 Task: Who designed the Farnsworth House in Illinois?
Action: Mouse moved to (128, 117)
Screenshot: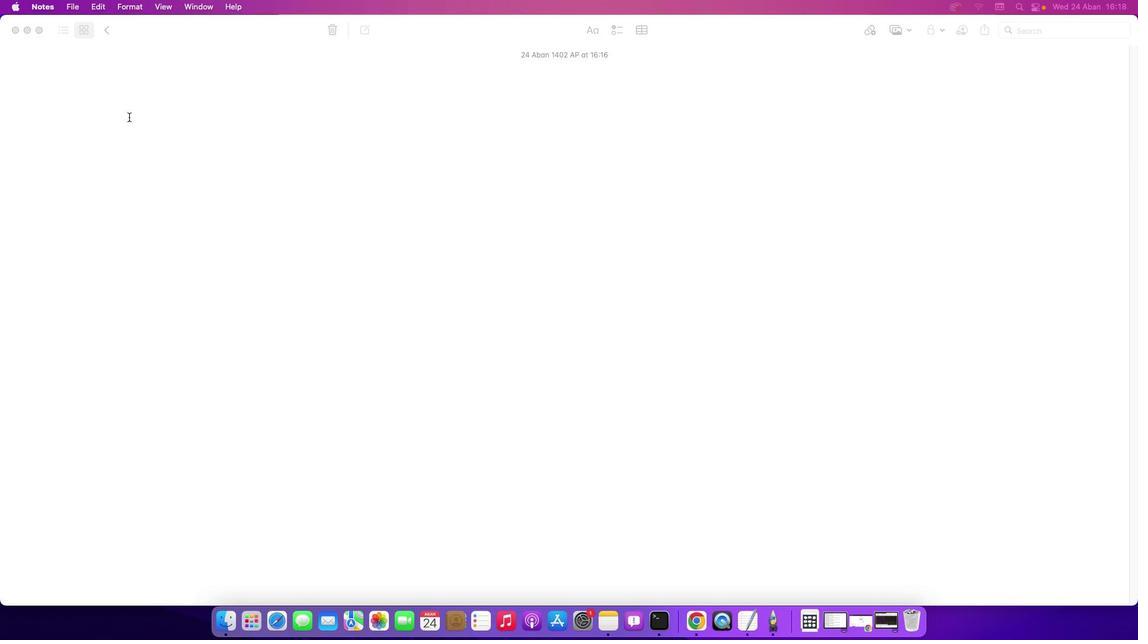 
Action: Mouse pressed left at (128, 117)
Screenshot: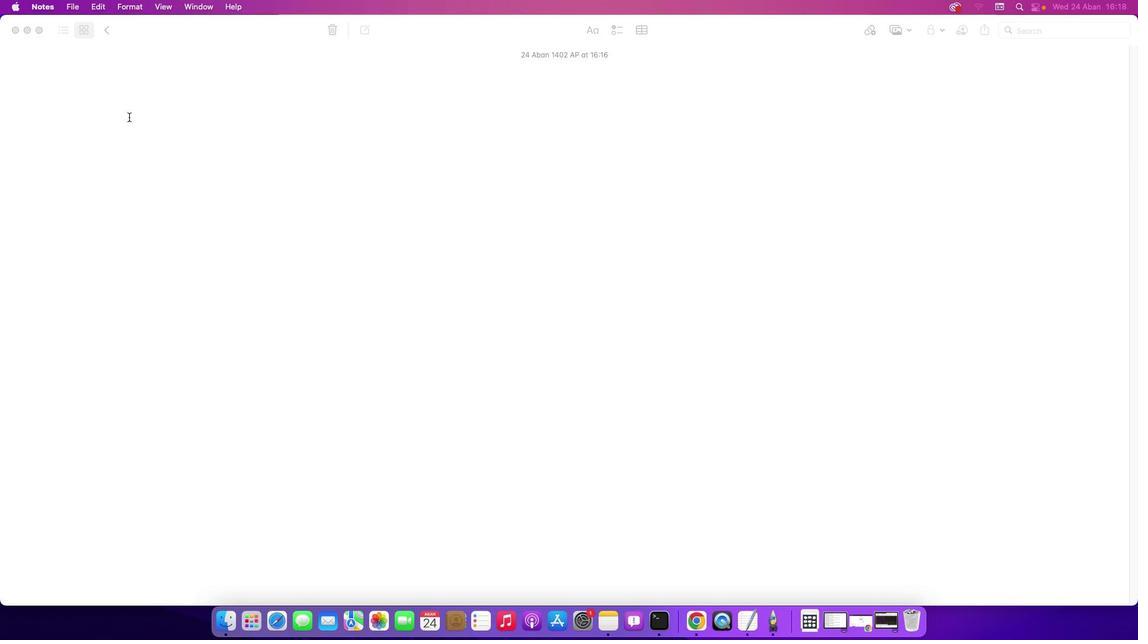 
Action: Key pressed Key.shift'W''h''o'Key.spaceKey.spaceKey.spaceKey.space'd''e''s''i''g''n''e''d'Key.leftKey.leftKey.leftKey.leftKey.leftKey.leftKey.leftKey.leftKey.leftKey.rightKey.backspaceKey.backspaceKey.backspaceKey.rightKey.rightKey.rightKey.rightKey.rightKey.rightKey.rightKey.rightKey.space't''h''e'Key.spaceKey.shift'F''a''r''n''s''w''o''r''t''h'Key.spaceKey.shift'H''o''u''s''e'Key.space'i''n'Key.spaceKey.shift'I''l''l''i''n''o''i''s'Key.shift_r'?'Key.enter
Screenshot: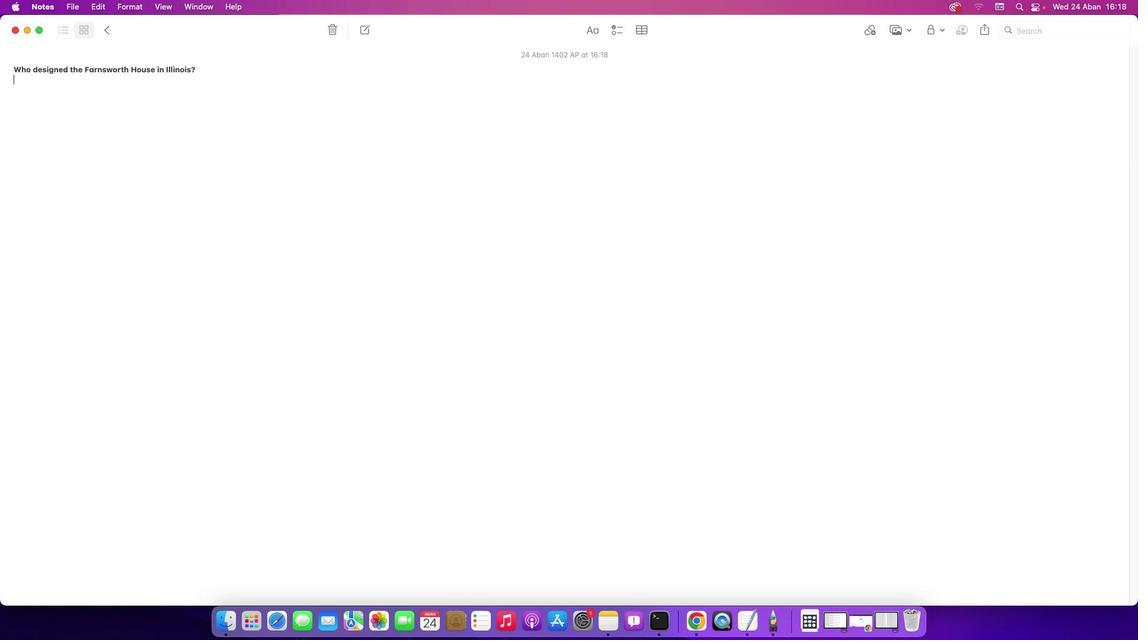 
Action: Mouse moved to (862, 624)
Screenshot: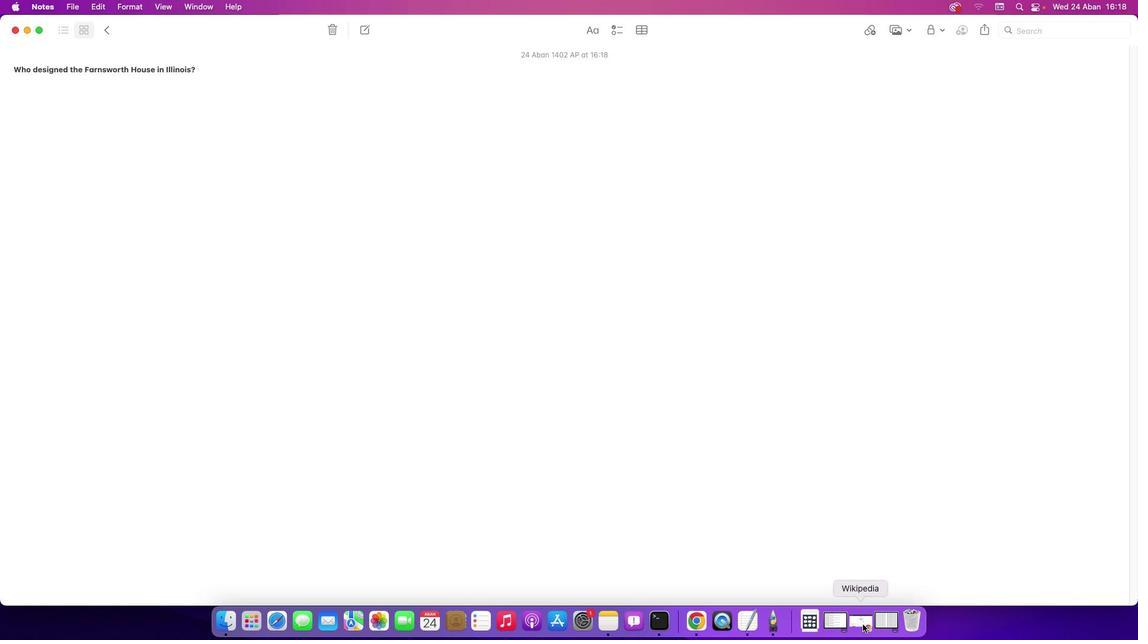
Action: Mouse pressed left at (862, 624)
Screenshot: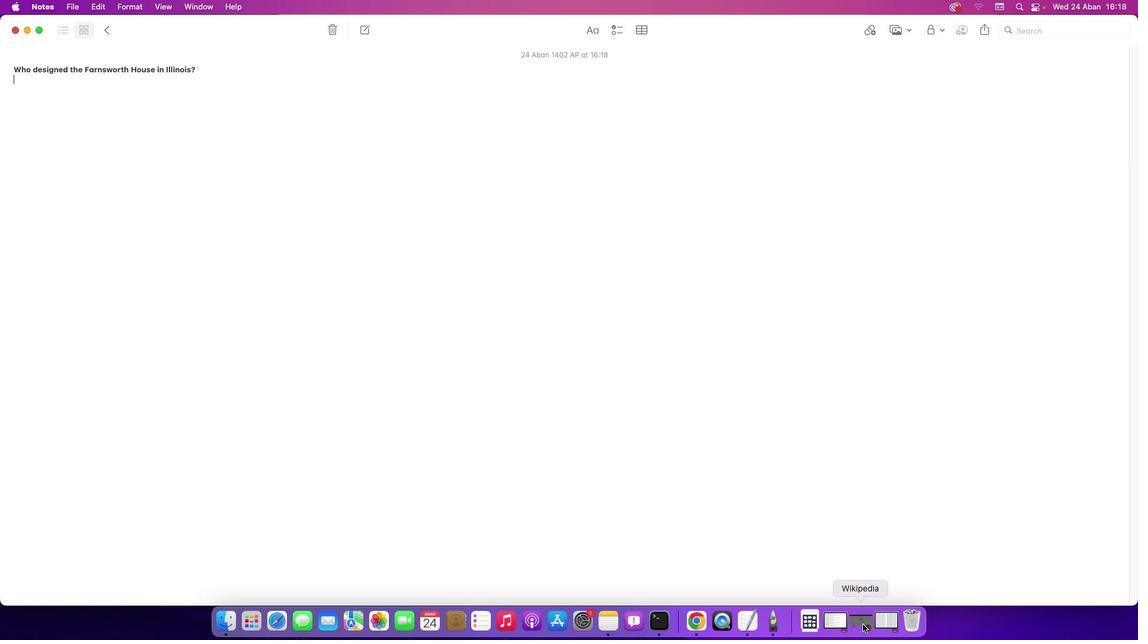 
Action: Mouse moved to (450, 354)
Screenshot: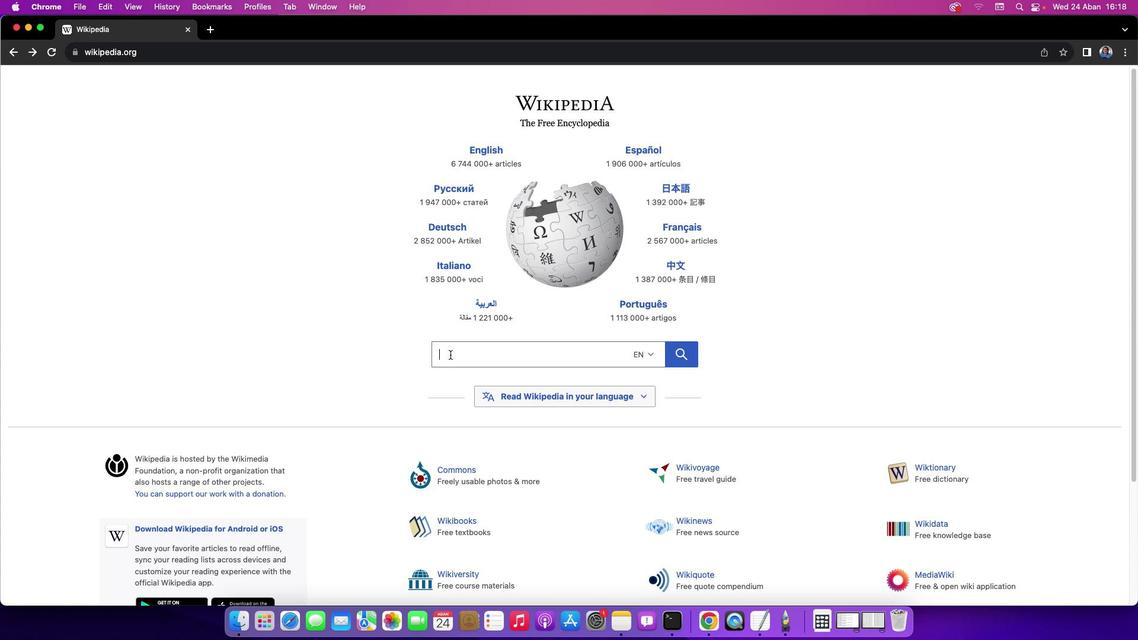 
Action: Mouse pressed left at (450, 354)
Screenshot: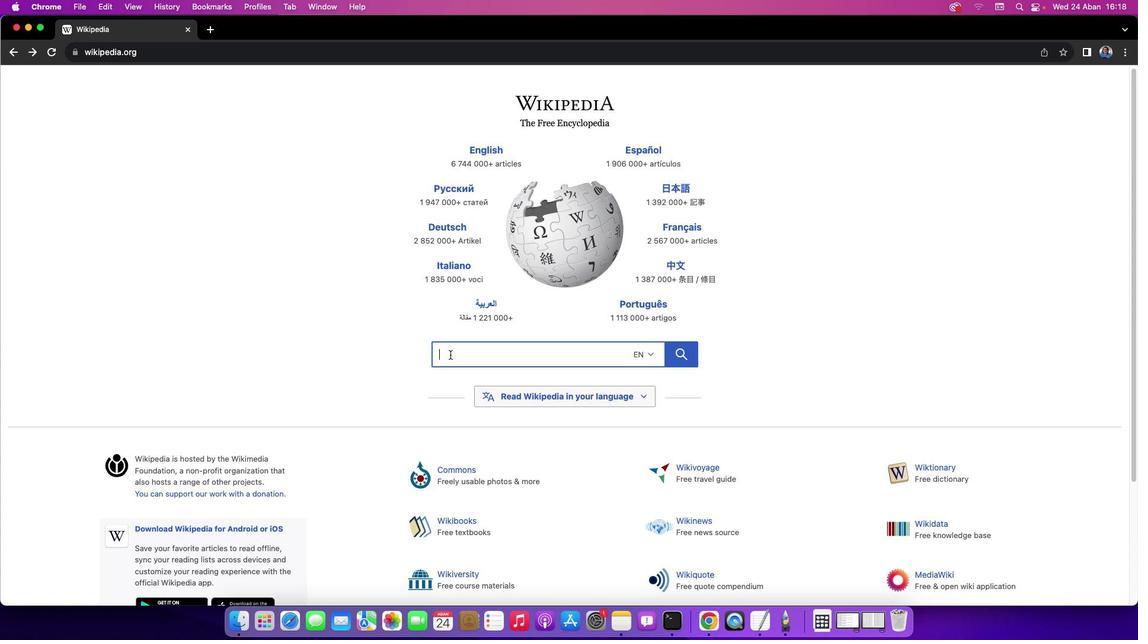 
Action: Key pressed Key.shift'F''a''r''n''s''w''o''r''t''h'Key.spaceKey.shift'H''o''u''s''e'
Screenshot: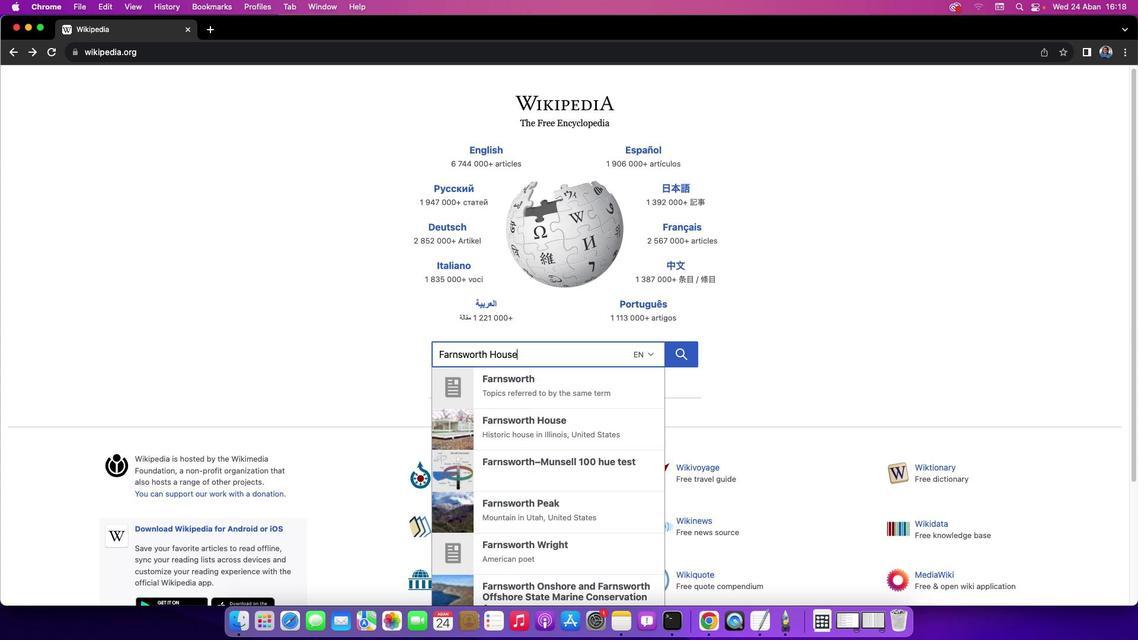 
Action: Mouse moved to (537, 428)
Screenshot: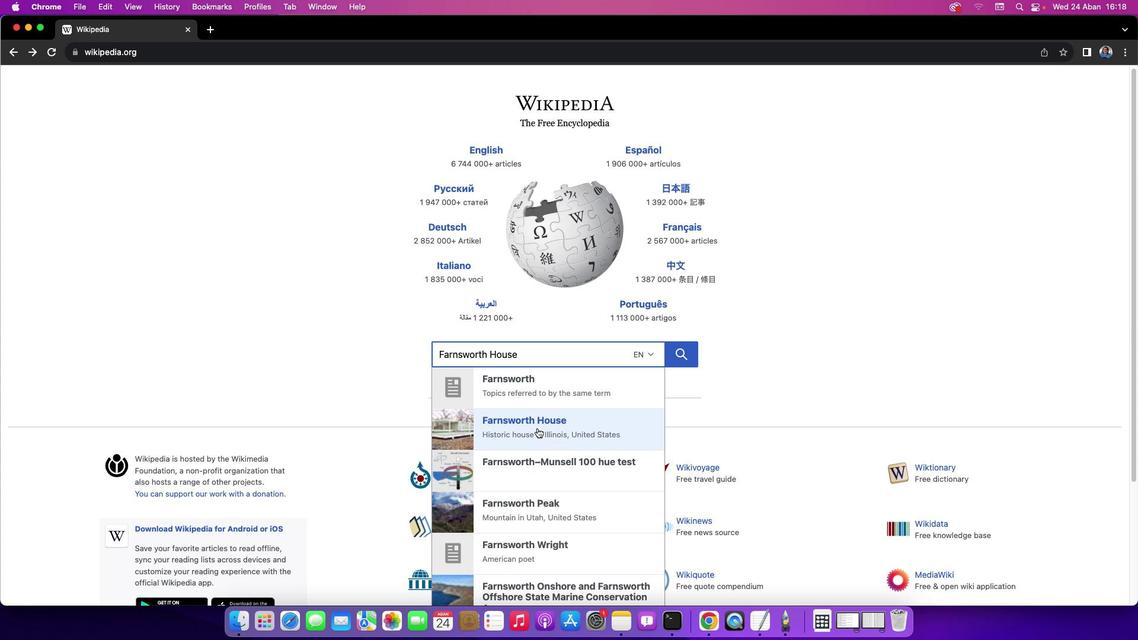 
Action: Mouse pressed left at (537, 428)
Screenshot: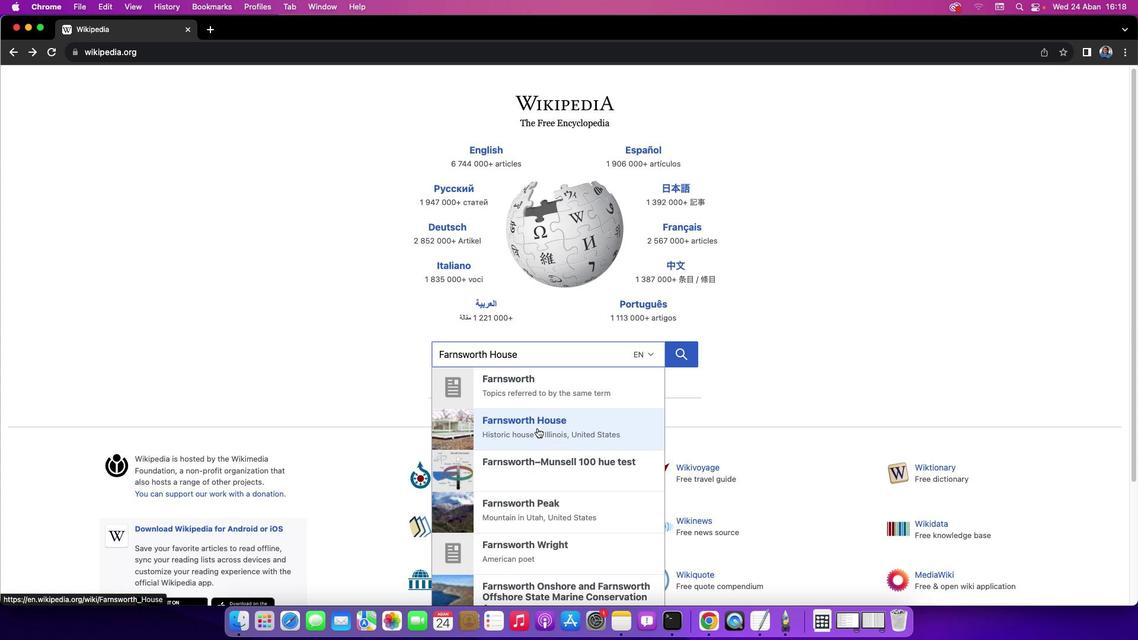 
Action: Mouse moved to (1133, 90)
Screenshot: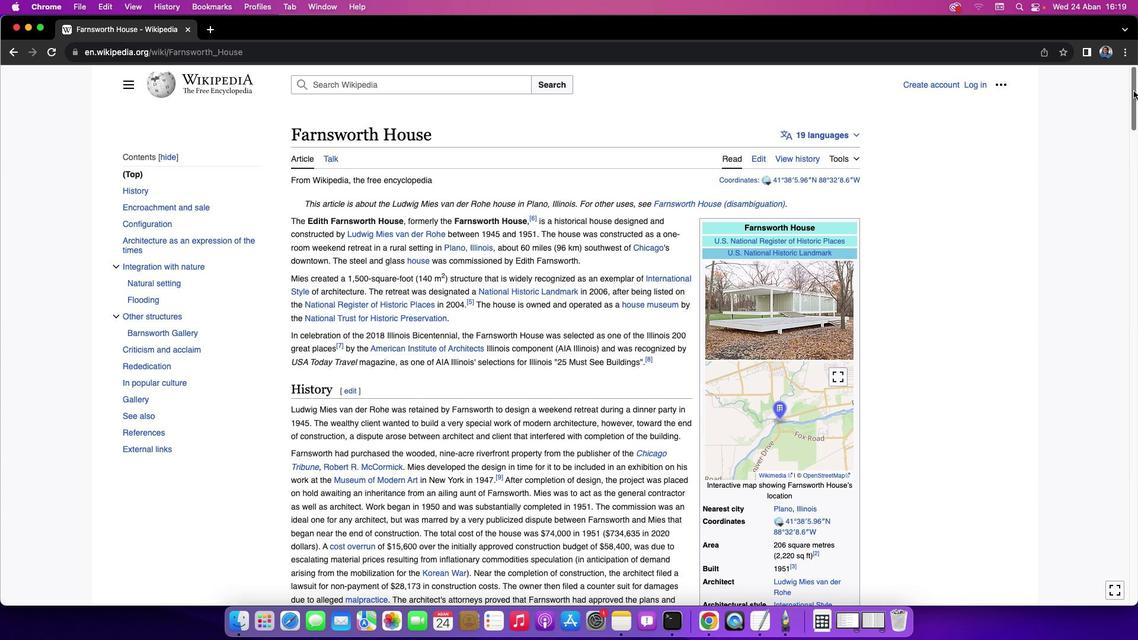 
Action: Mouse pressed left at (1133, 90)
Screenshot: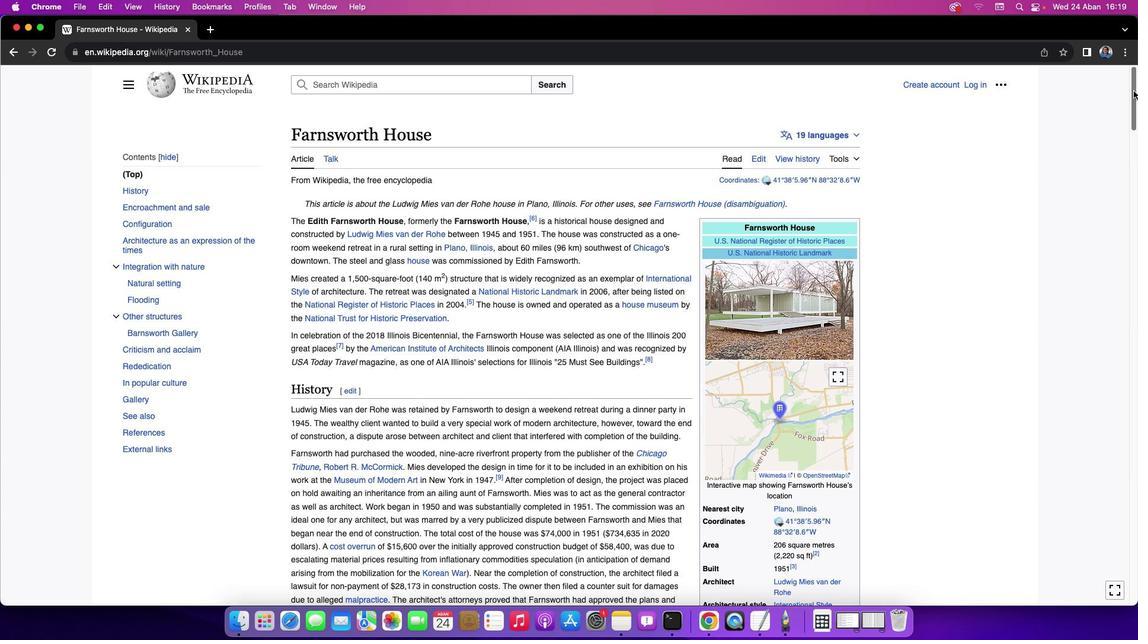 
Action: Mouse moved to (28, 29)
Screenshot: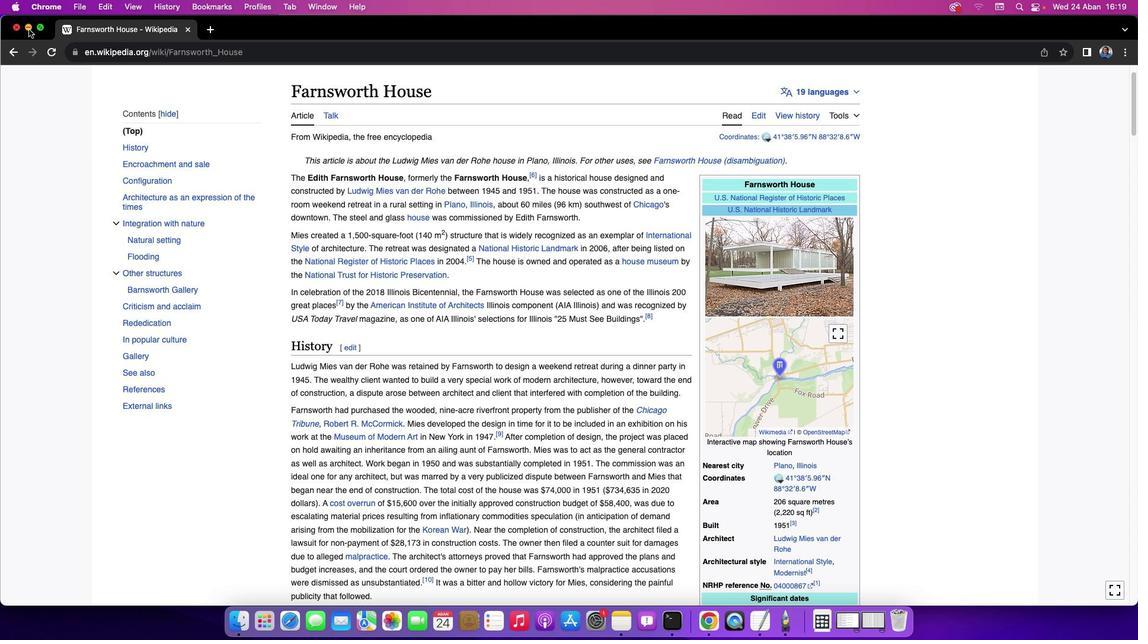 
Action: Mouse pressed left at (28, 29)
Screenshot: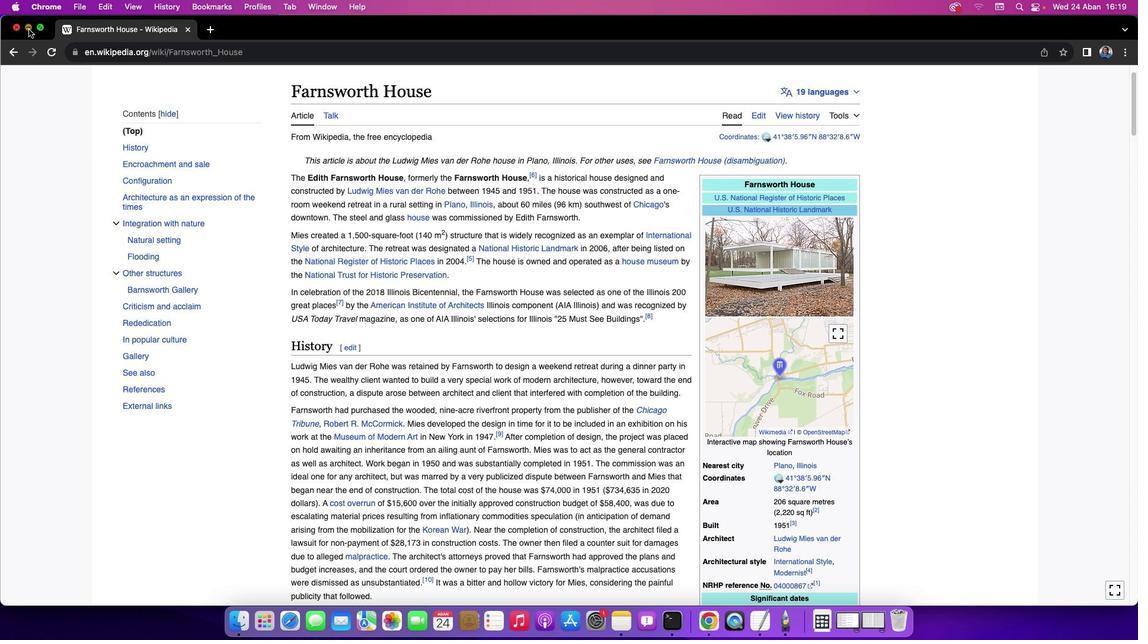 
Action: Mouse moved to (53, 101)
Screenshot: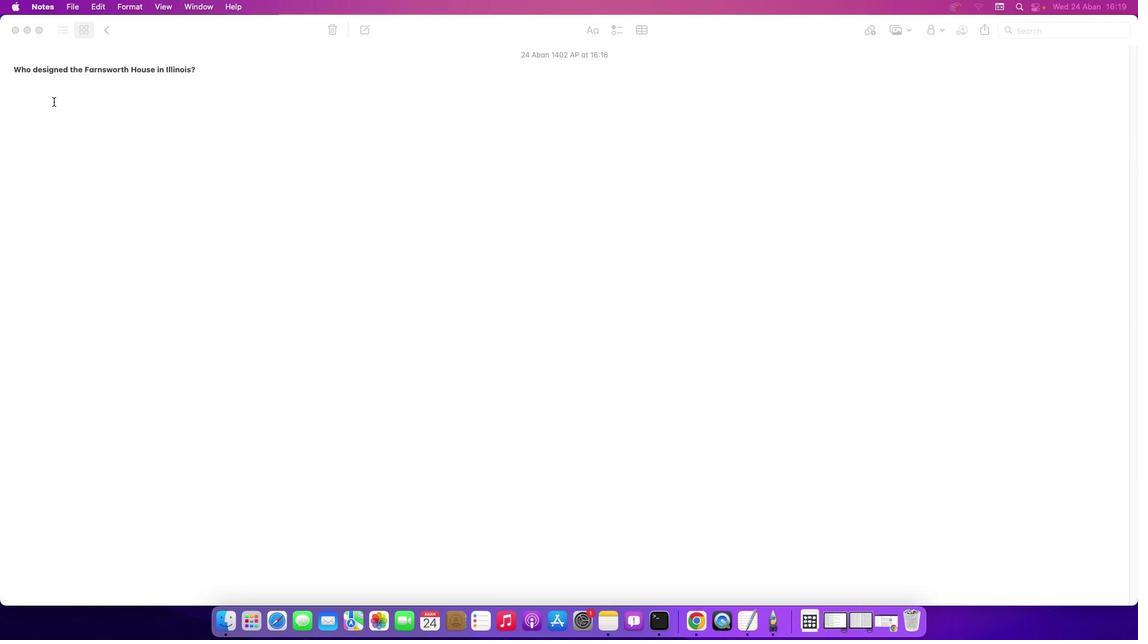
Action: Mouse pressed left at (53, 101)
Screenshot: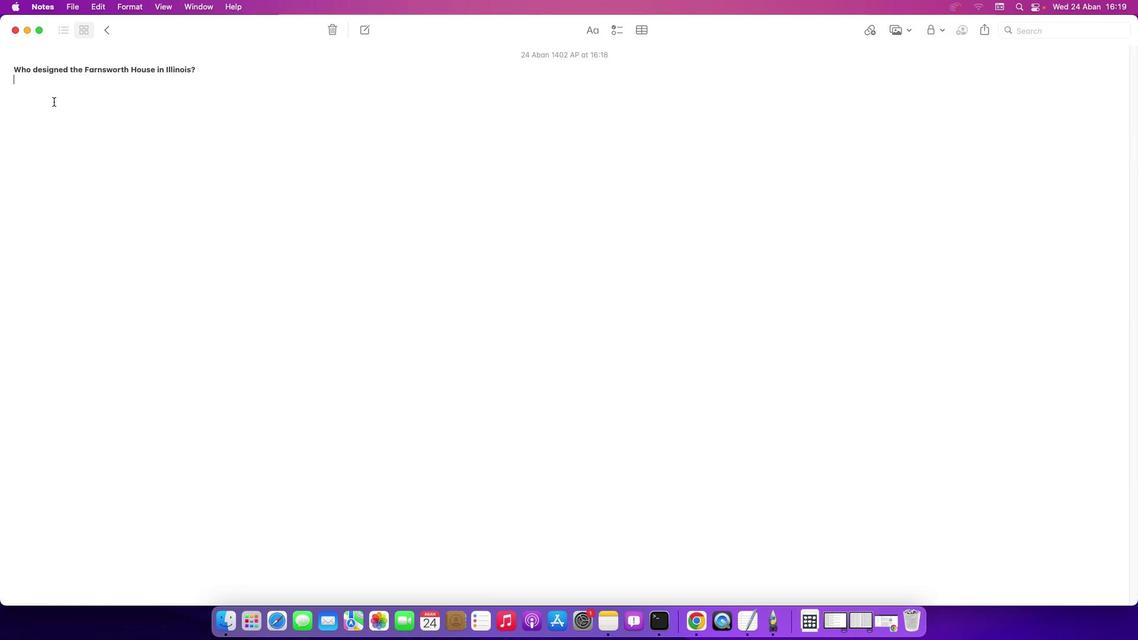 
Action: Mouse moved to (49, 91)
Screenshot: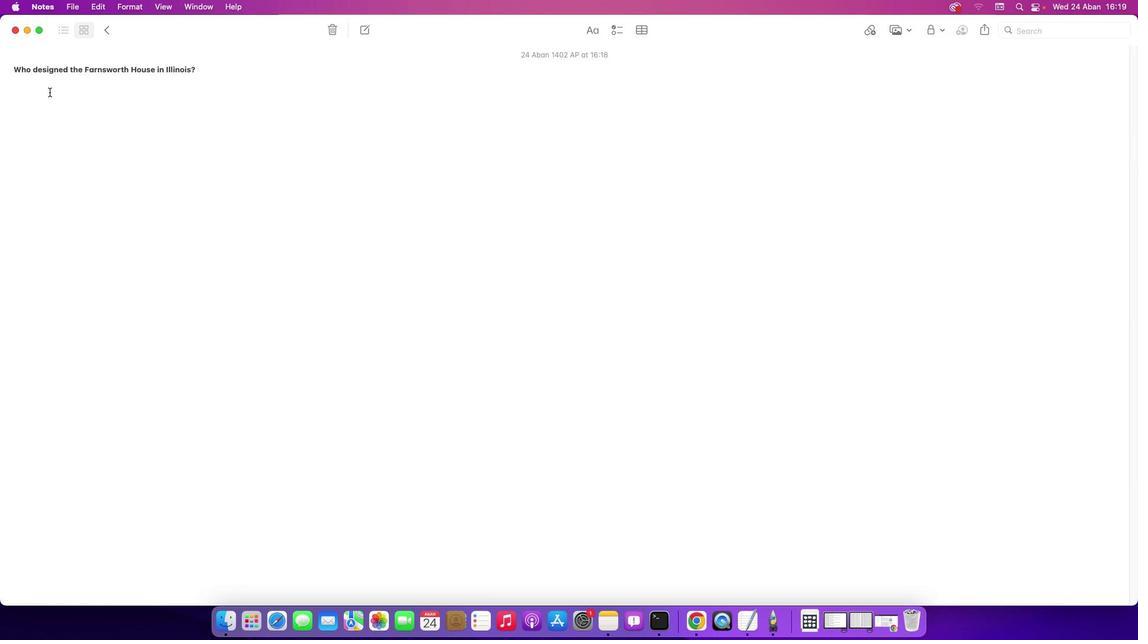 
Action: Key pressed Key.shift'T''h''e'Key.spaceKey.shift'F''a''r''n''s''w''o''r''t''h'Key.spaceKey.shift'H''o''u''s''e'Key.space'i''n'Key.spaceKey.shiftKey.shift'I''l''l''i''n''o''i''s'Key.space'w''a''s'Key.space'd''e''s''i''g''n''e''d'Key.space'b''y'Key.spaceKey.shift'L''u''d''w''i''g'Key.spaceKey.shift'M''i''e''s'Key.spaceKey.shift'v''a''n'Key.space'd''e''r'Key.spaceKey.shift'R''o''h''e''.'
Screenshot: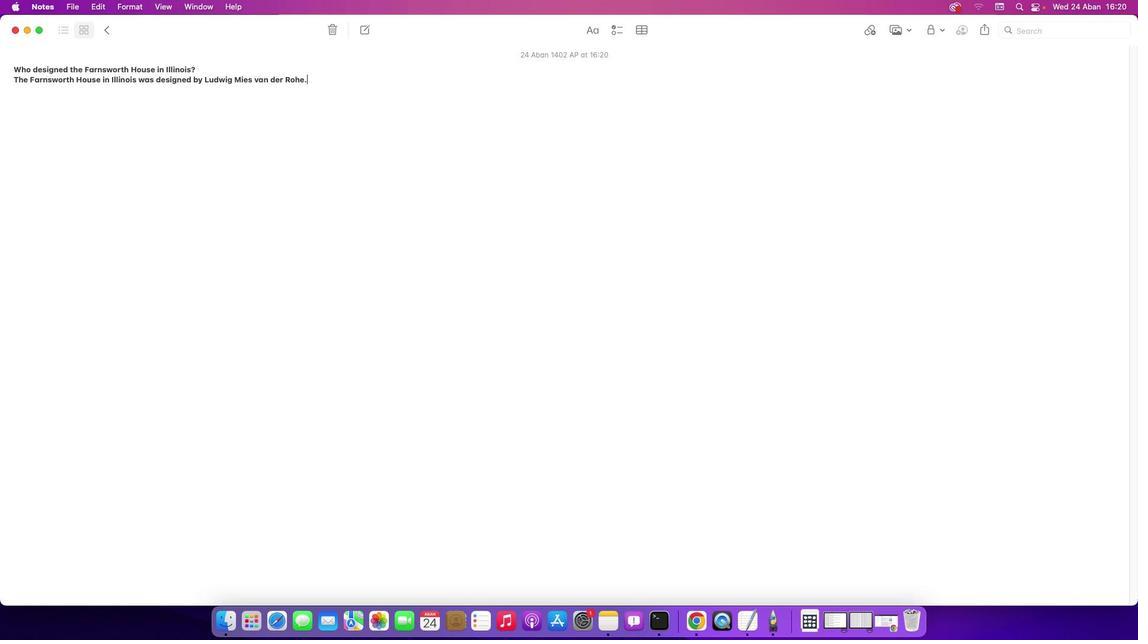 
